 Task: Create a task  Integrate website with a new customer support ticketing system , assign it to team member softage.5@softage.net in the project AgileJump and update the status of the task to  Off Track , set the priority of the task to Medium
Action: Mouse moved to (78, 56)
Screenshot: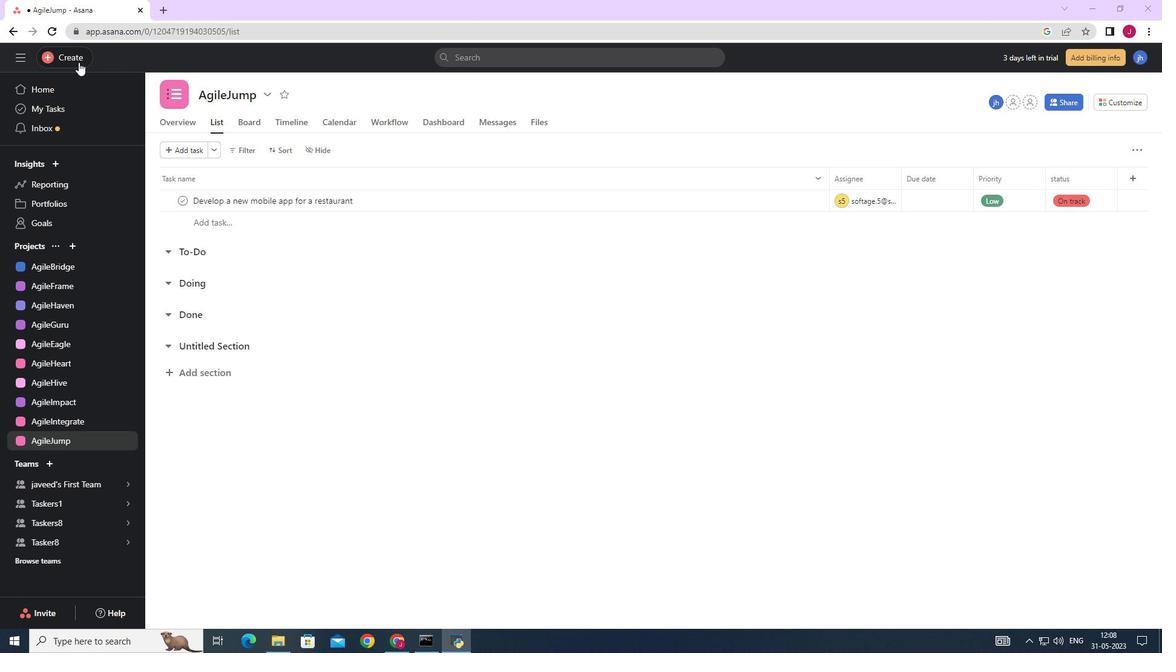
Action: Mouse pressed left at (78, 56)
Screenshot: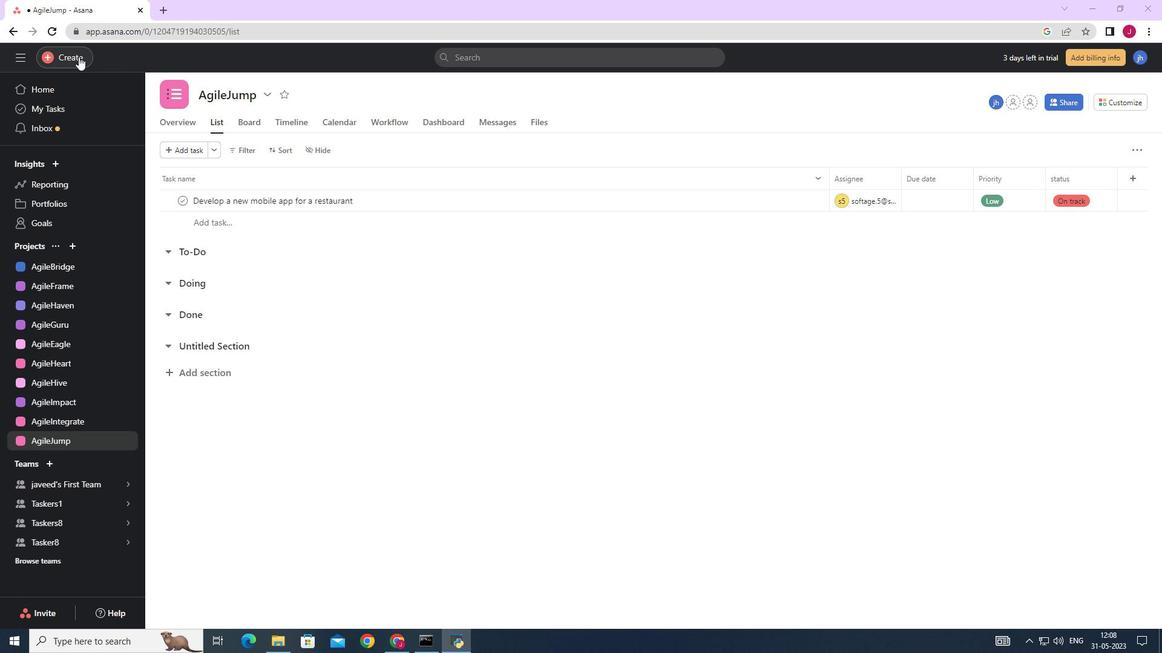 
Action: Mouse moved to (165, 62)
Screenshot: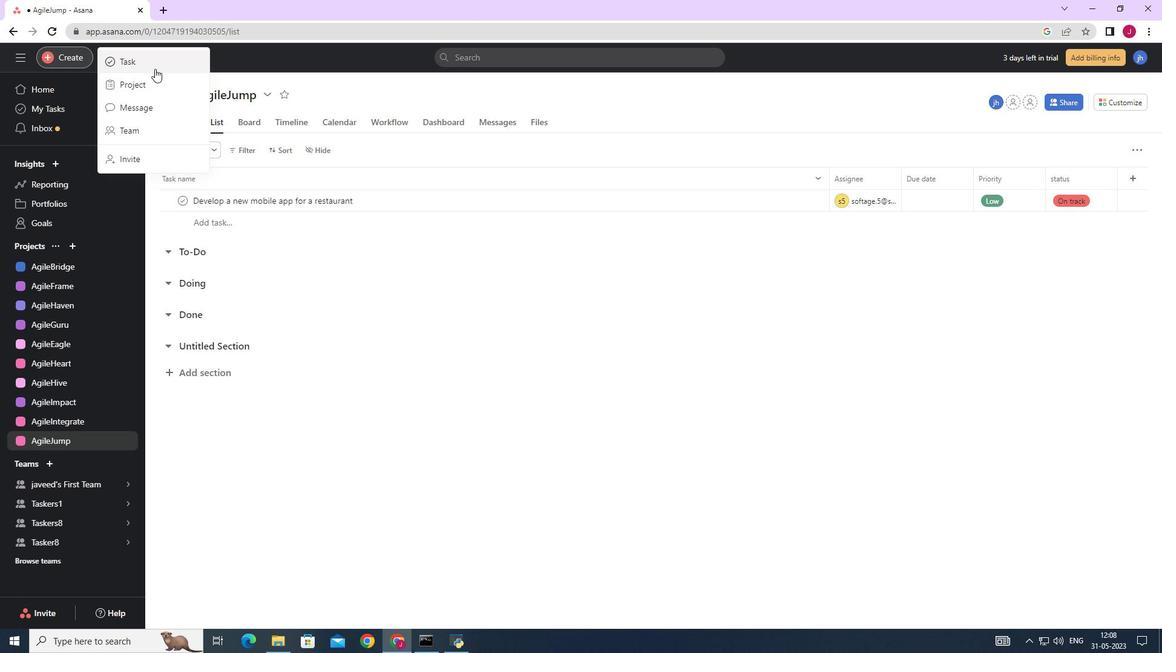 
Action: Mouse pressed left at (165, 62)
Screenshot: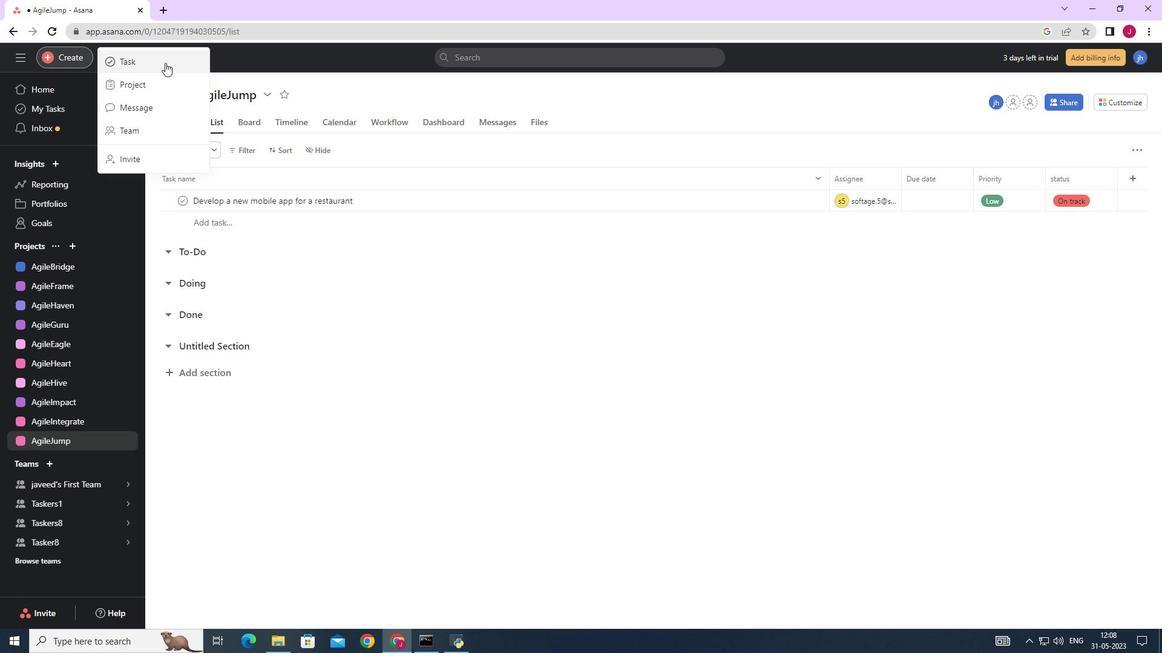 
Action: Mouse moved to (946, 400)
Screenshot: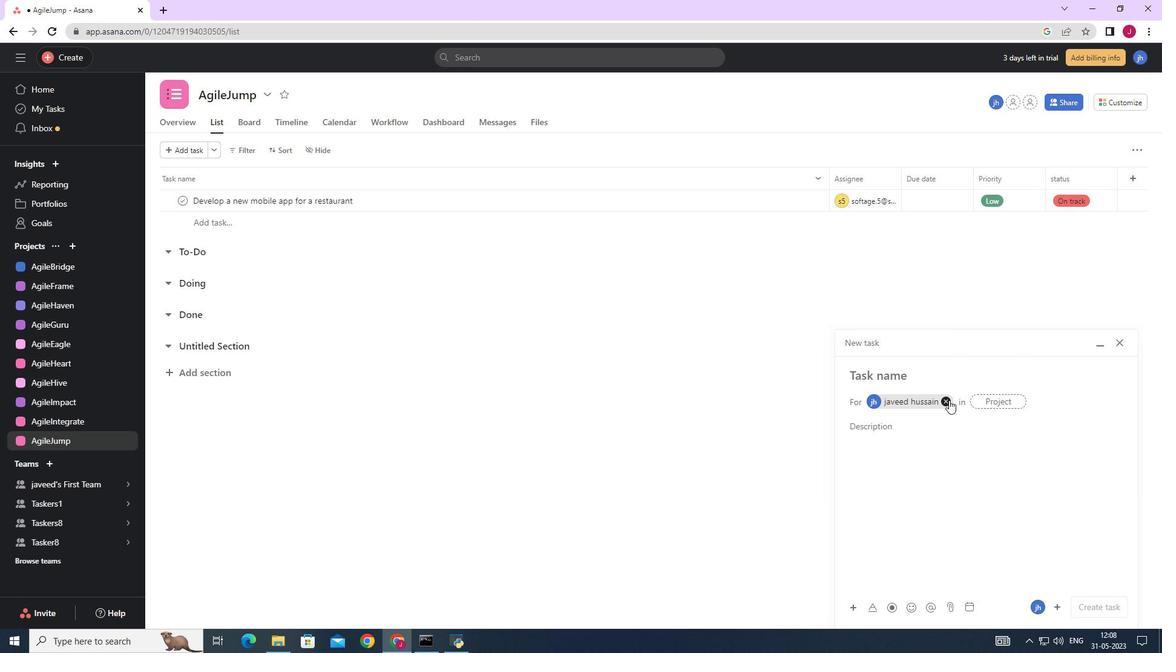 
Action: Mouse pressed left at (946, 400)
Screenshot: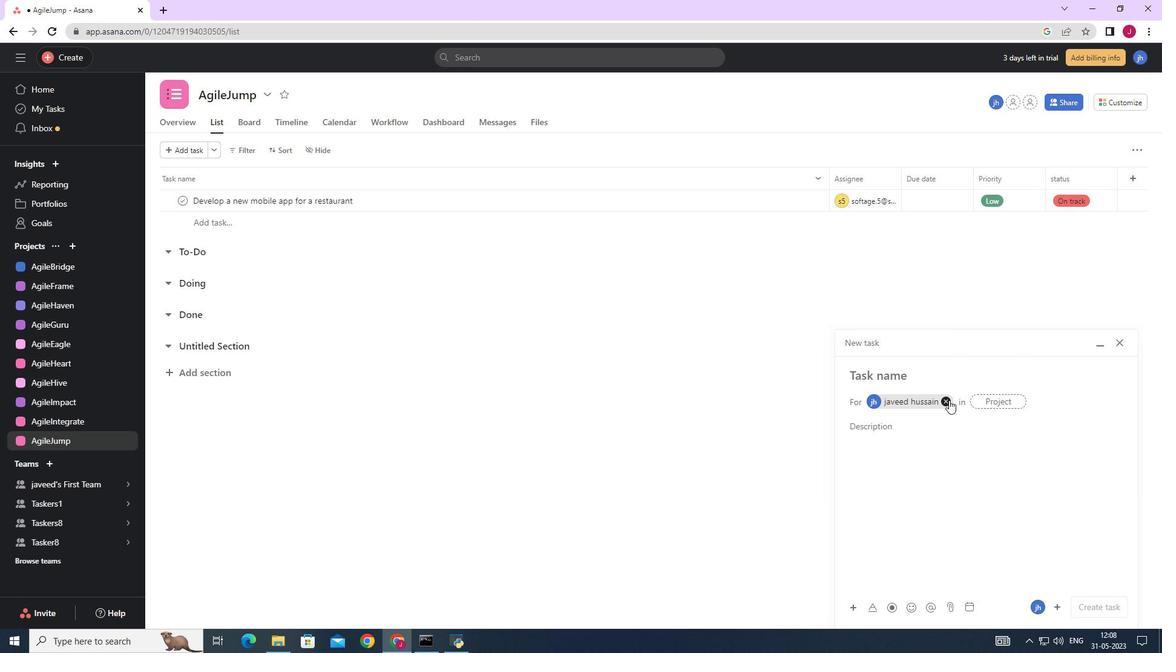 
Action: Mouse moved to (886, 381)
Screenshot: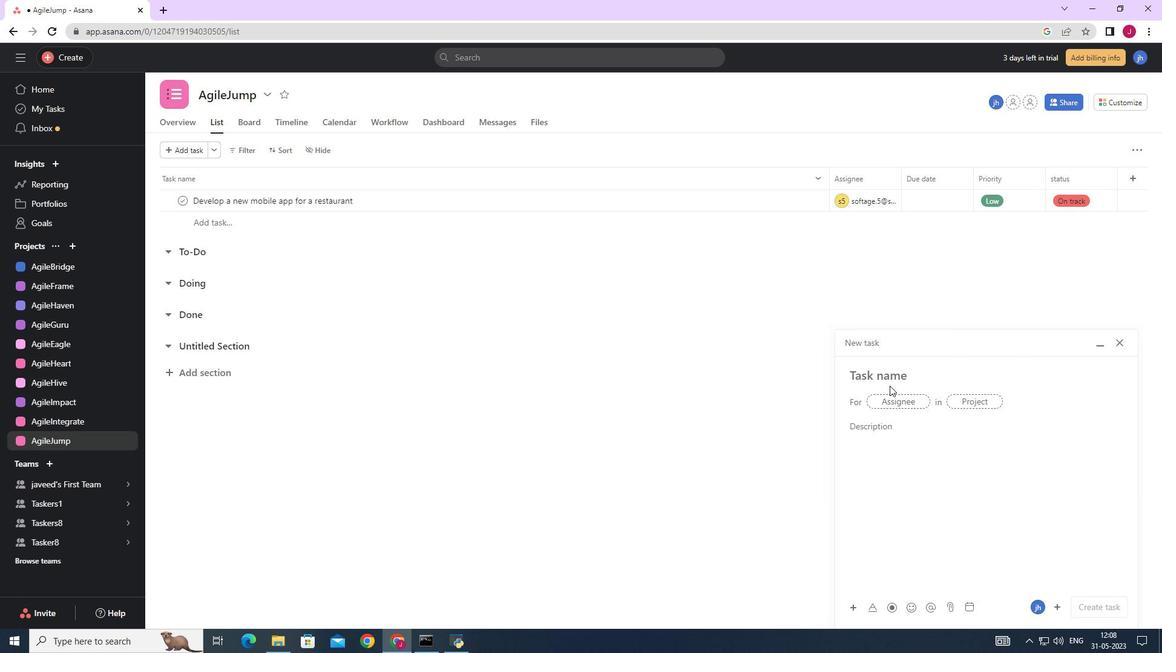
Action: Key pressed <Key.caps_lock>I<Key.caps_lock>ntegrate<Key.space>website<Key.space>with<Key.space>a<Key.space>new<Key.space>customer<Key.space>support<Key.space>ticketing<Key.space>system
Screenshot: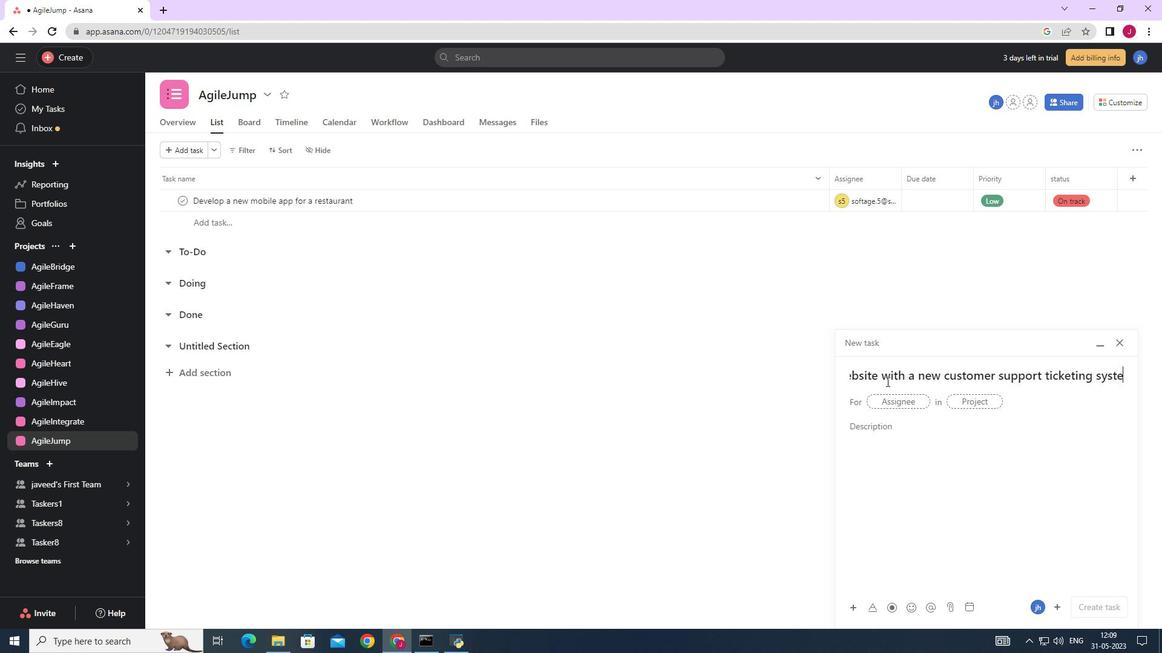 
Action: Mouse moved to (905, 401)
Screenshot: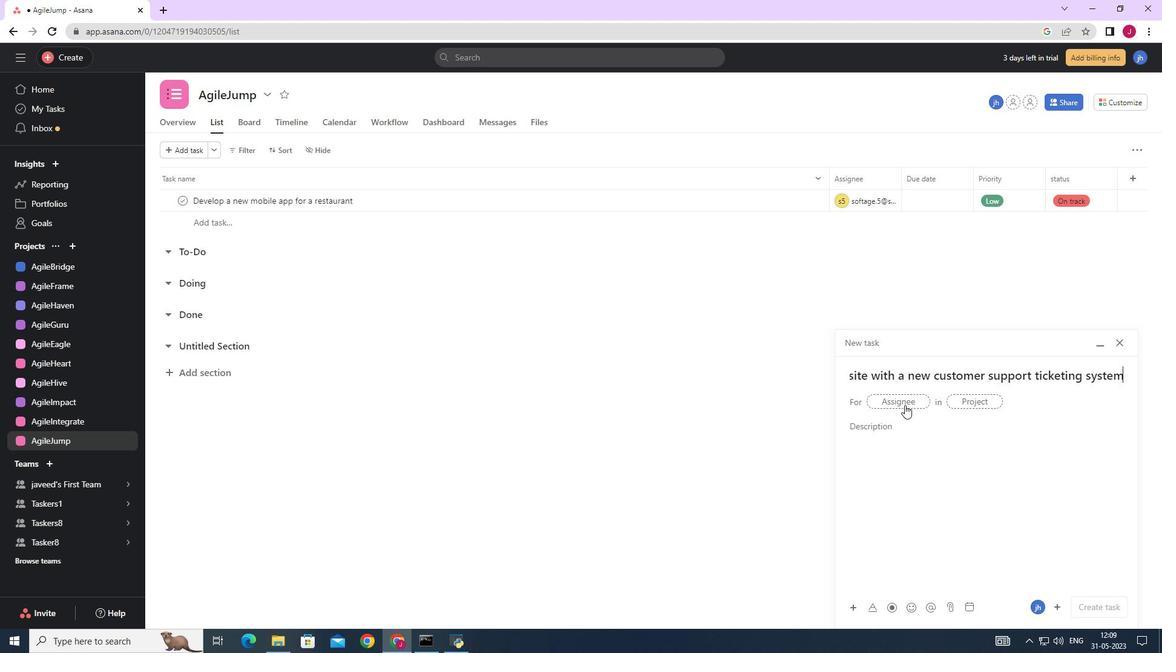 
Action: Mouse pressed left at (905, 401)
Screenshot: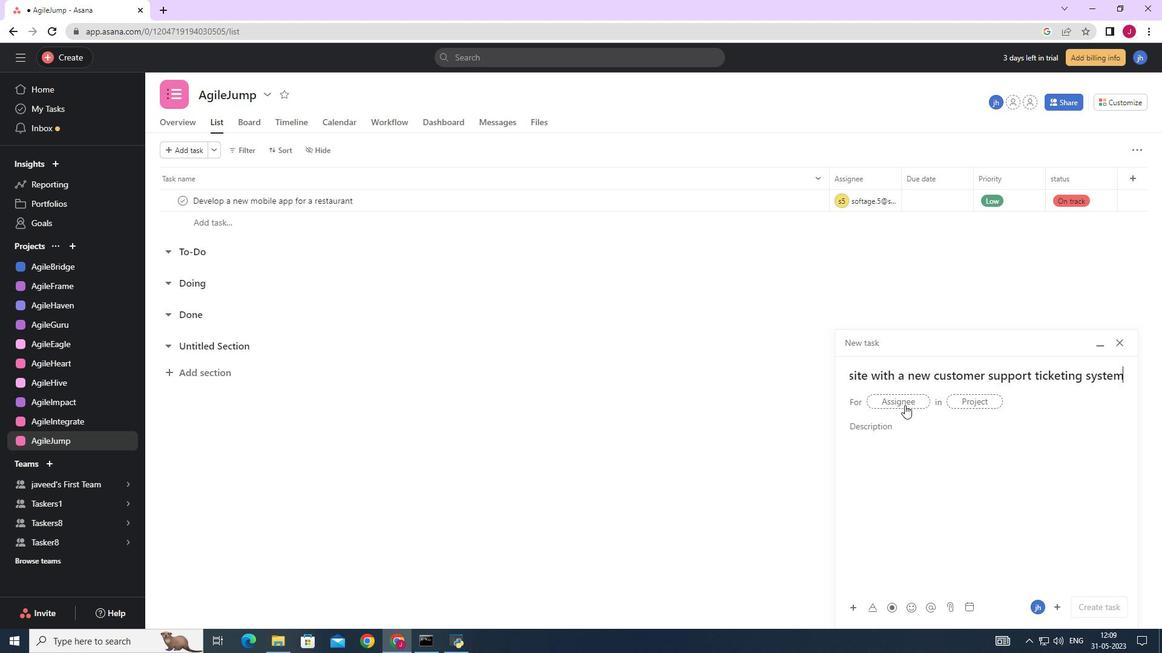 
Action: Key pressed softage.5
Screenshot: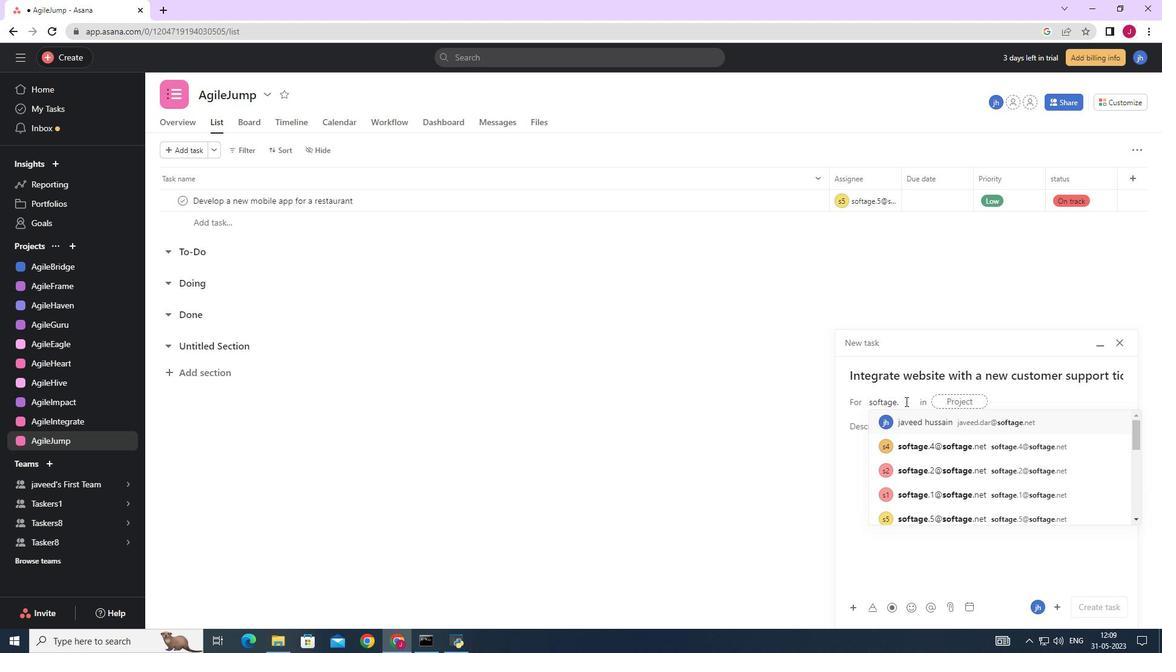 
Action: Mouse moved to (931, 425)
Screenshot: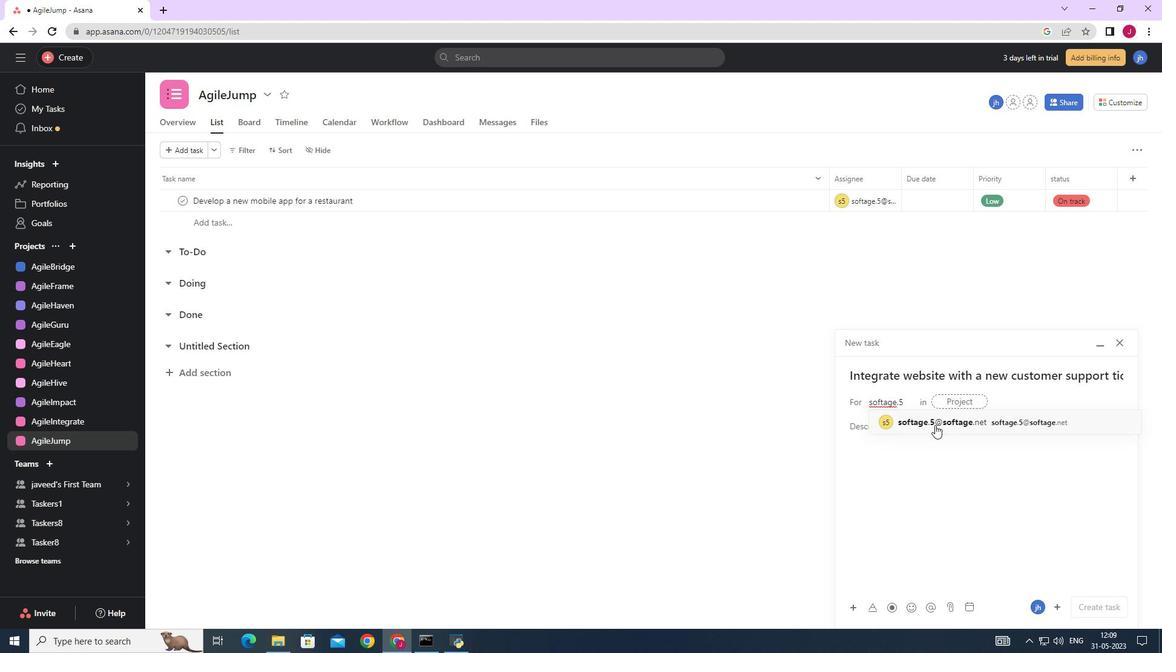 
Action: Mouse pressed left at (931, 425)
Screenshot: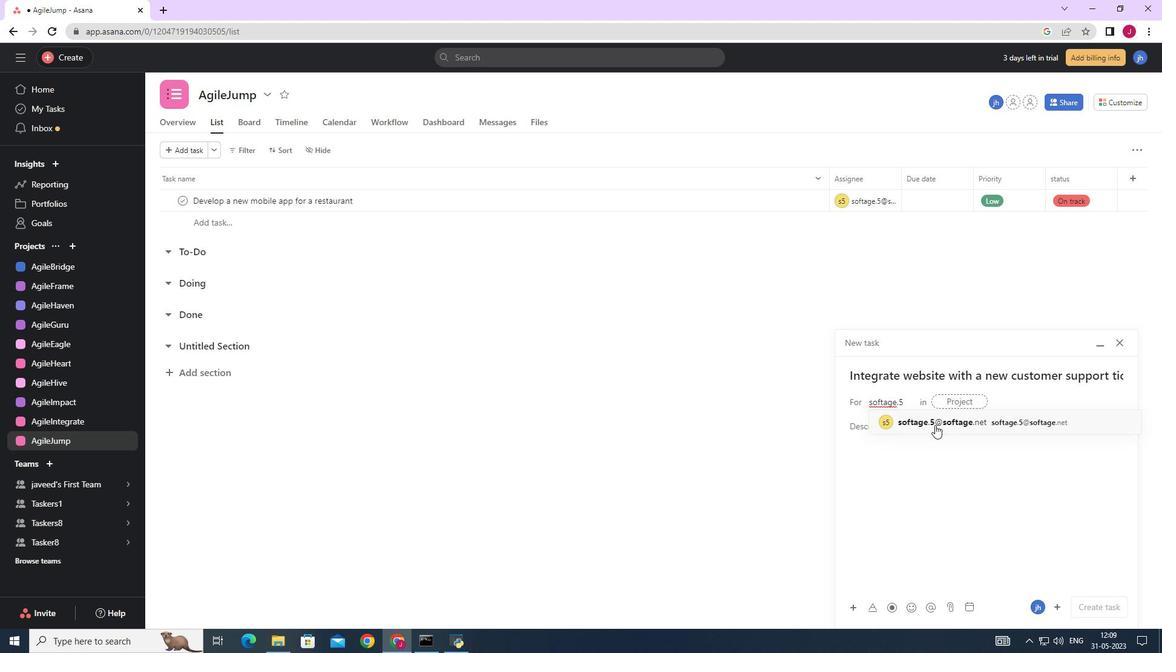 
Action: Mouse moved to (781, 418)
Screenshot: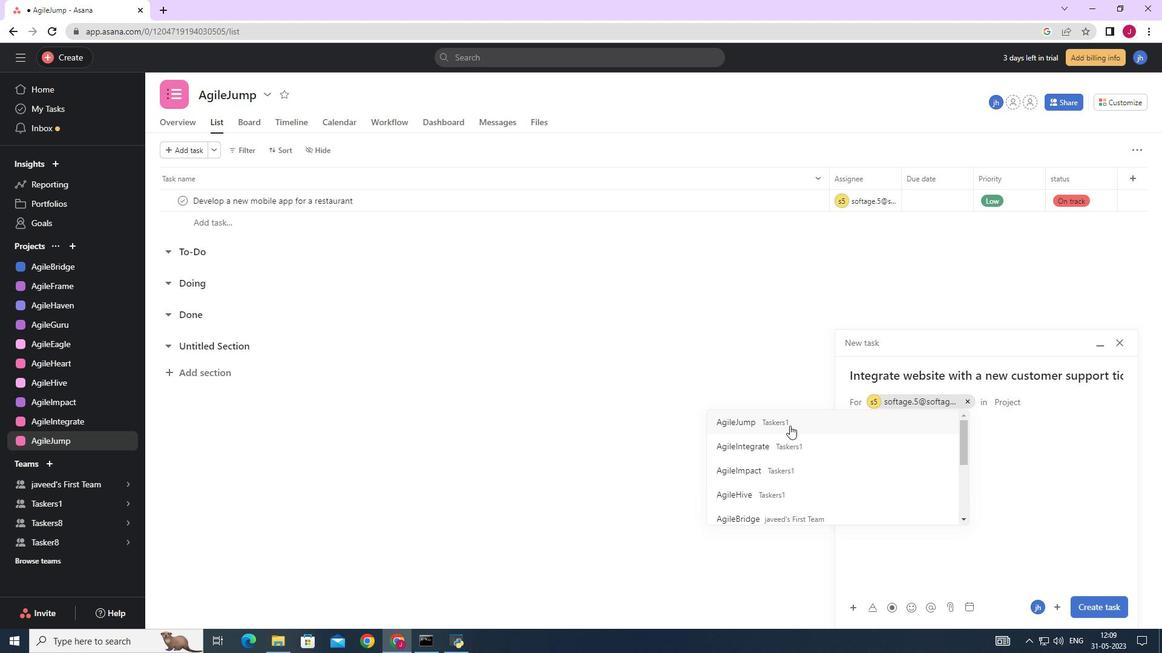 
Action: Mouse pressed left at (781, 418)
Screenshot: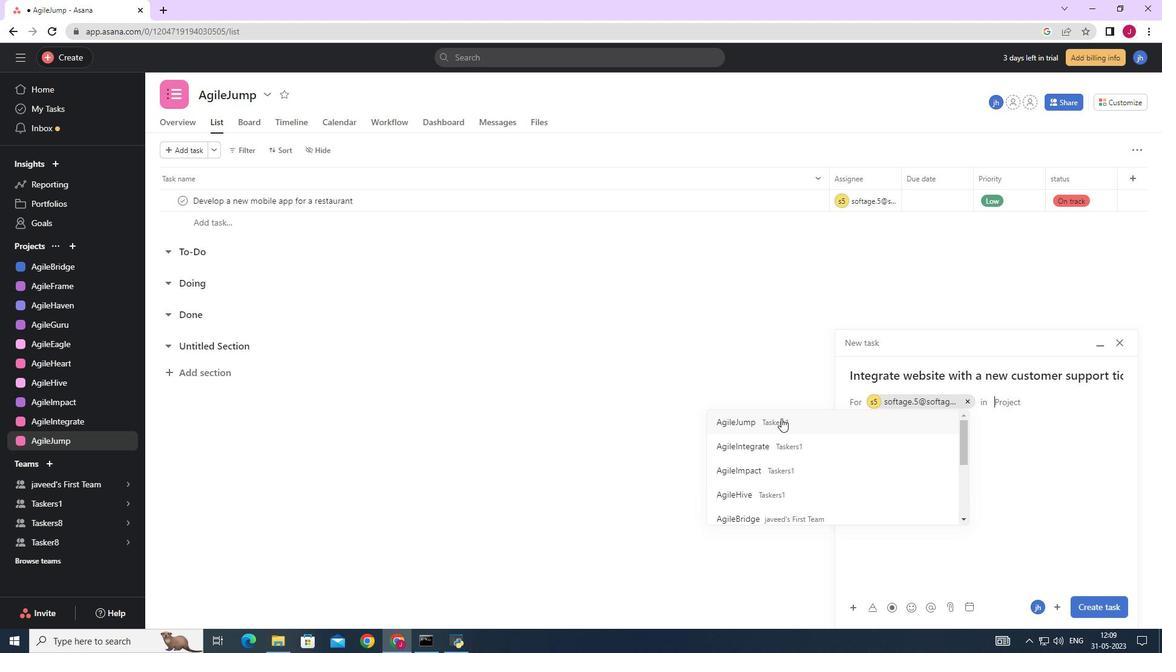 
Action: Mouse moved to (905, 427)
Screenshot: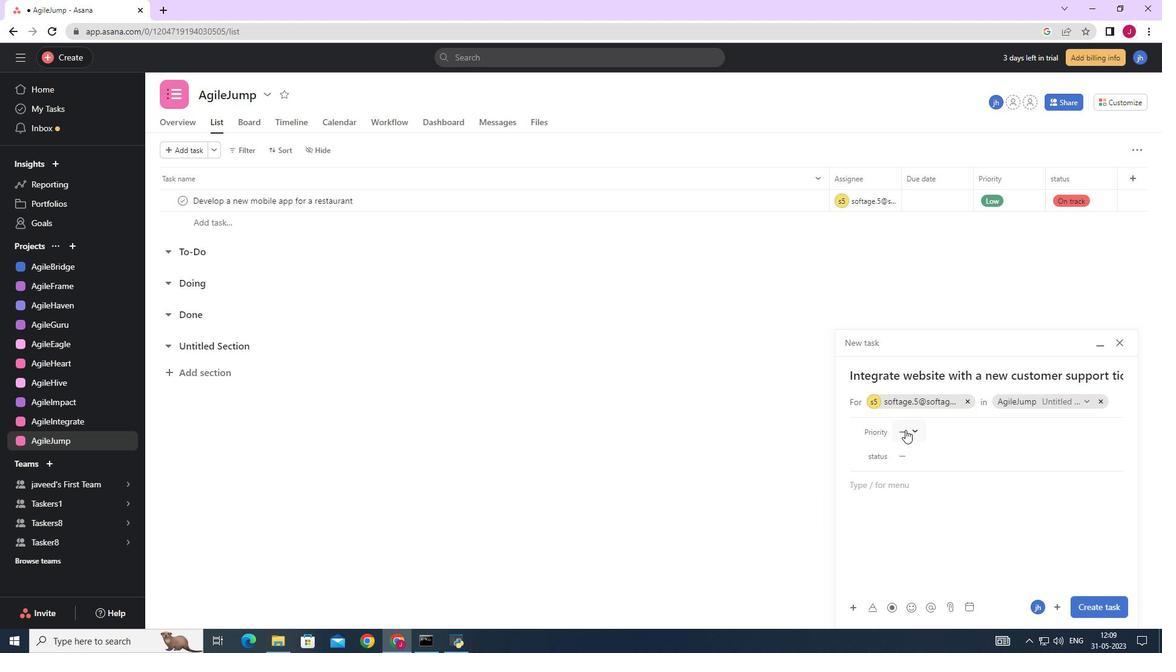
Action: Mouse pressed left at (905, 427)
Screenshot: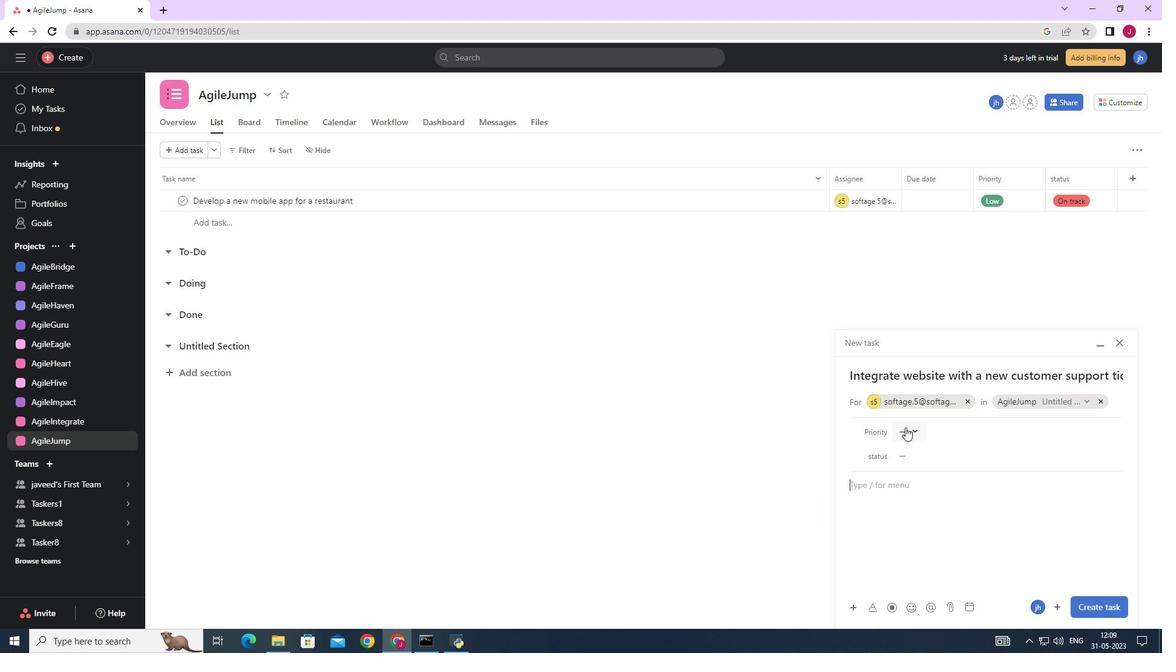 
Action: Mouse moved to (930, 493)
Screenshot: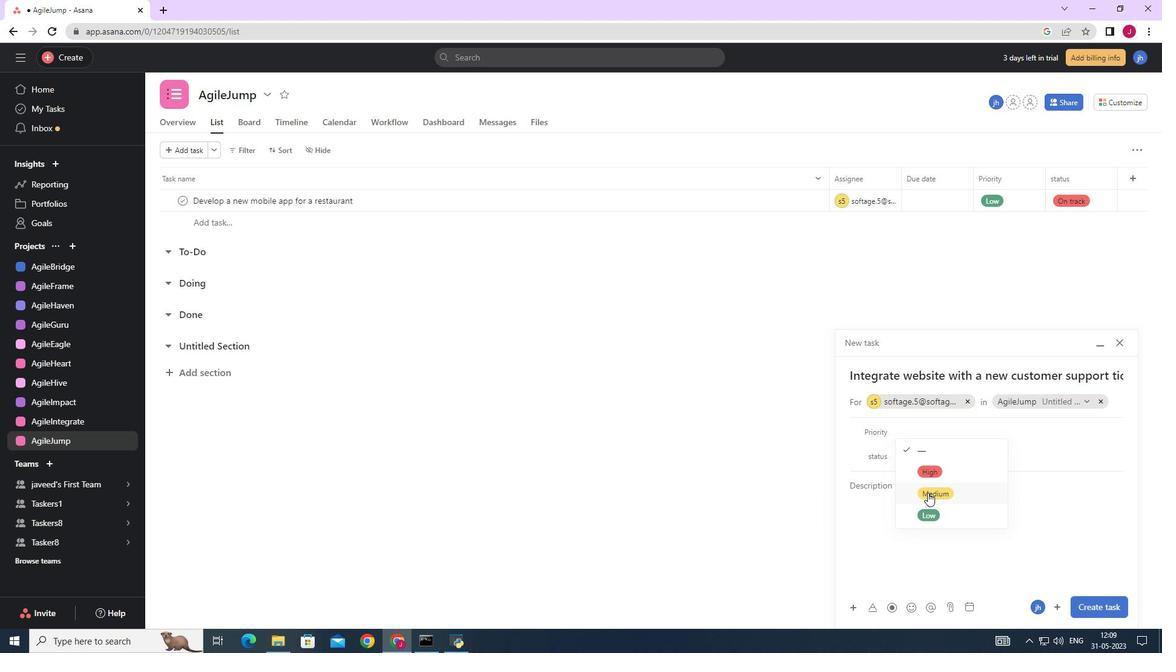 
Action: Mouse pressed left at (930, 493)
Screenshot: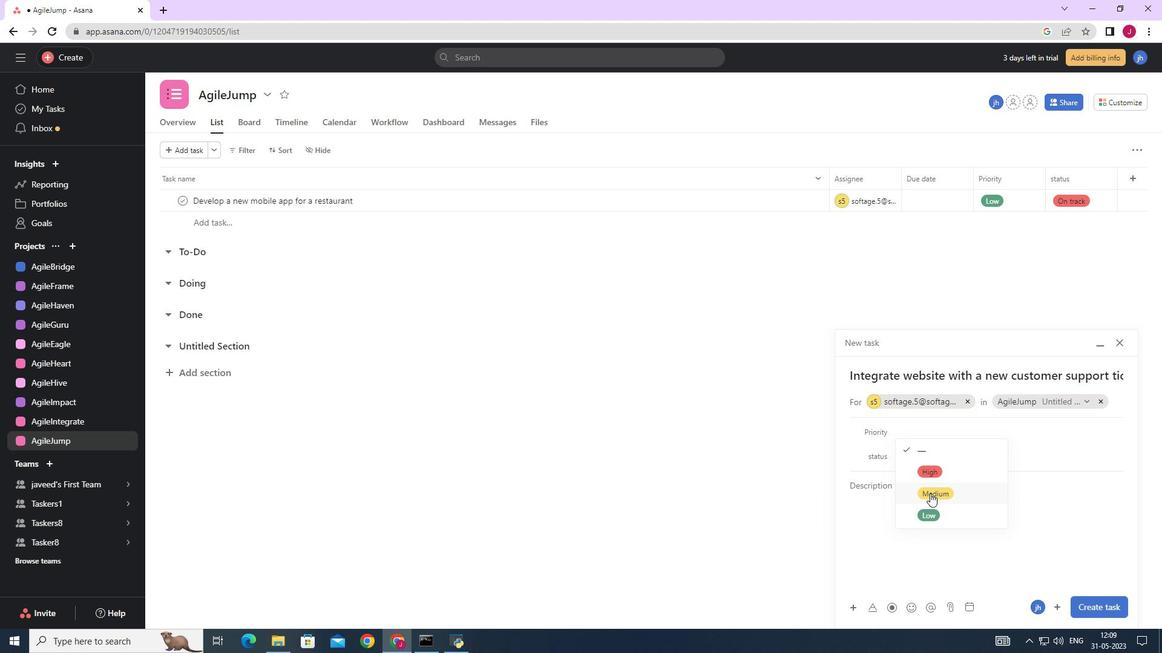 
Action: Mouse moved to (911, 461)
Screenshot: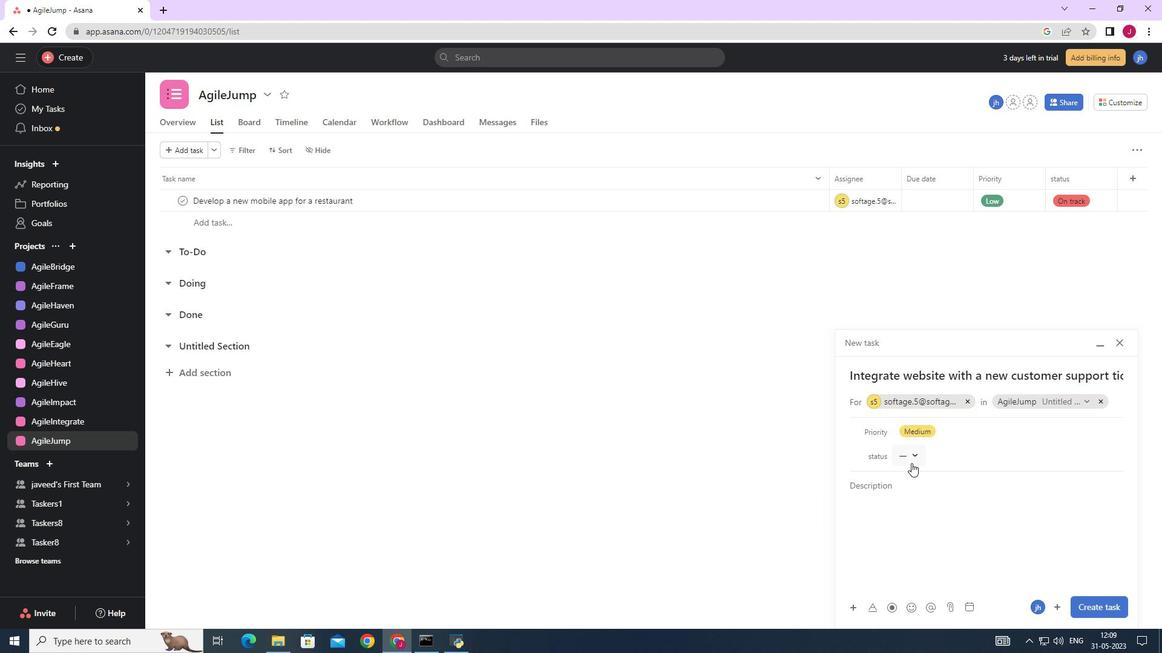 
Action: Mouse pressed left at (911, 461)
Screenshot: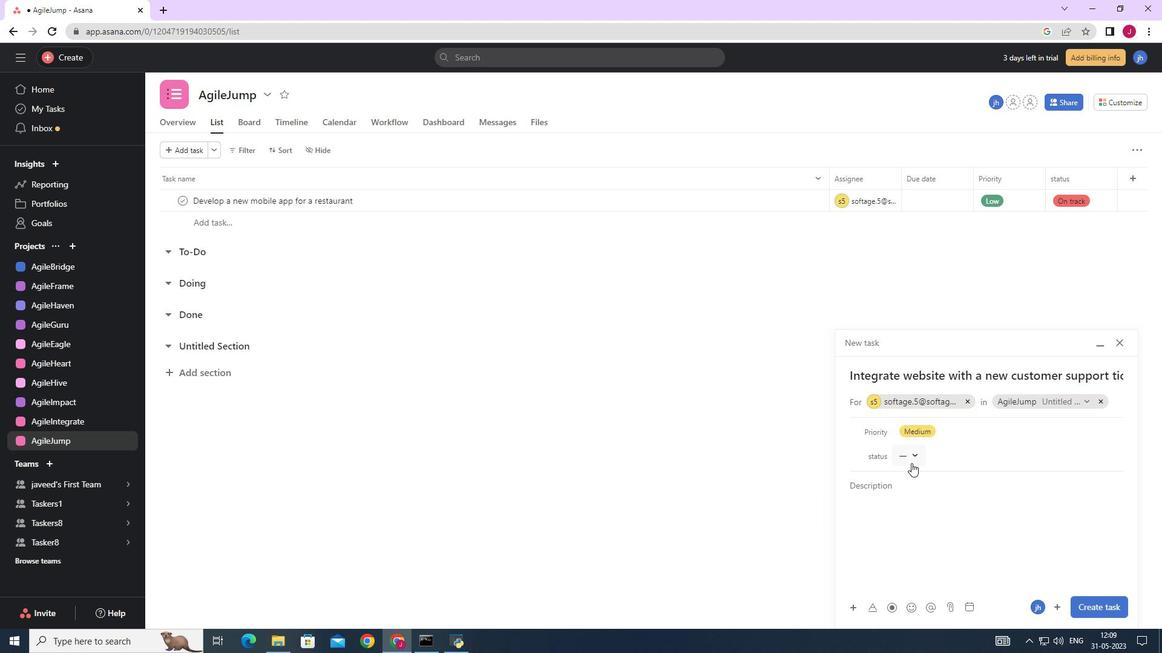 
Action: Mouse moved to (932, 493)
Screenshot: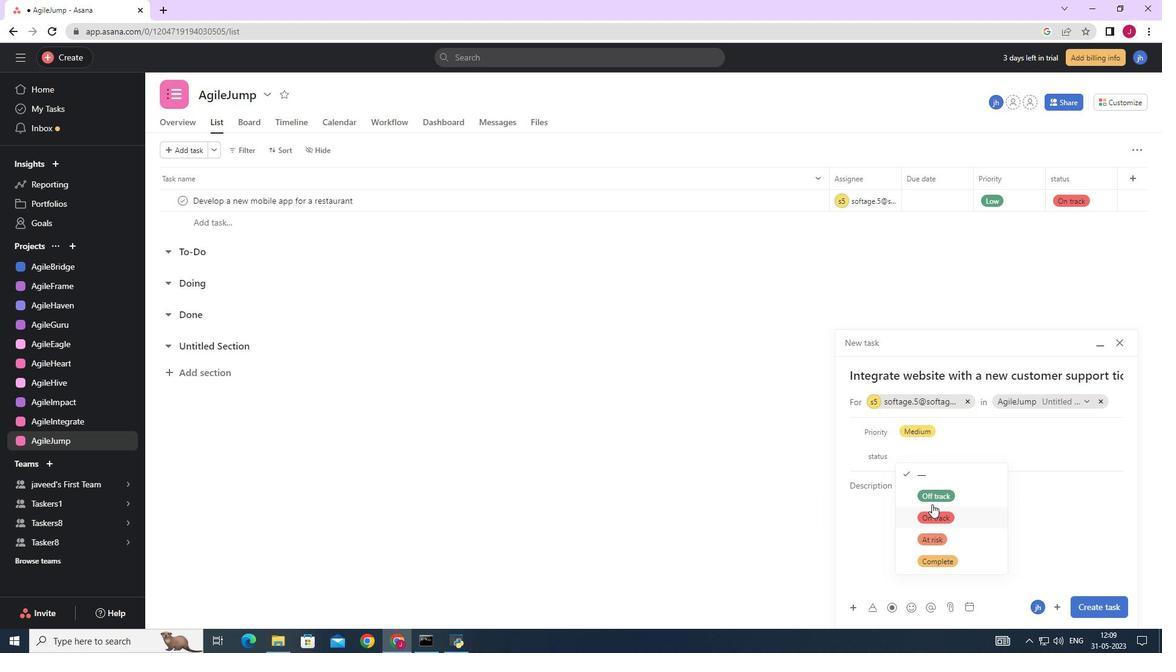 
Action: Mouse pressed left at (932, 493)
Screenshot: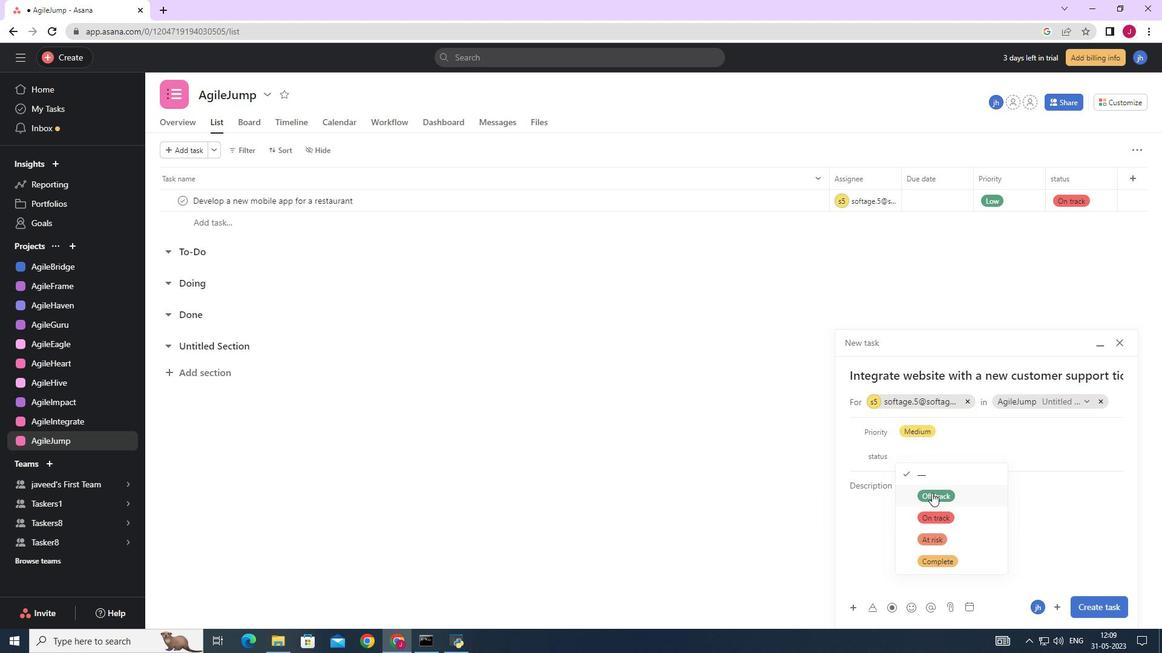 
Action: Mouse moved to (1108, 606)
Screenshot: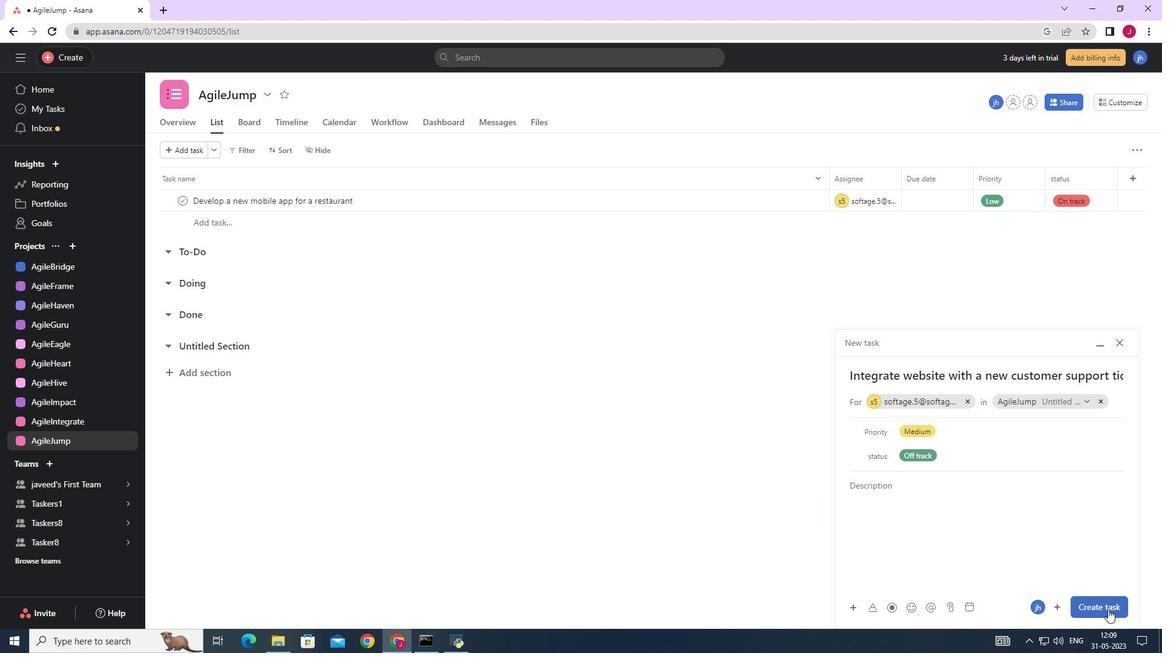 
Action: Mouse pressed left at (1108, 606)
Screenshot: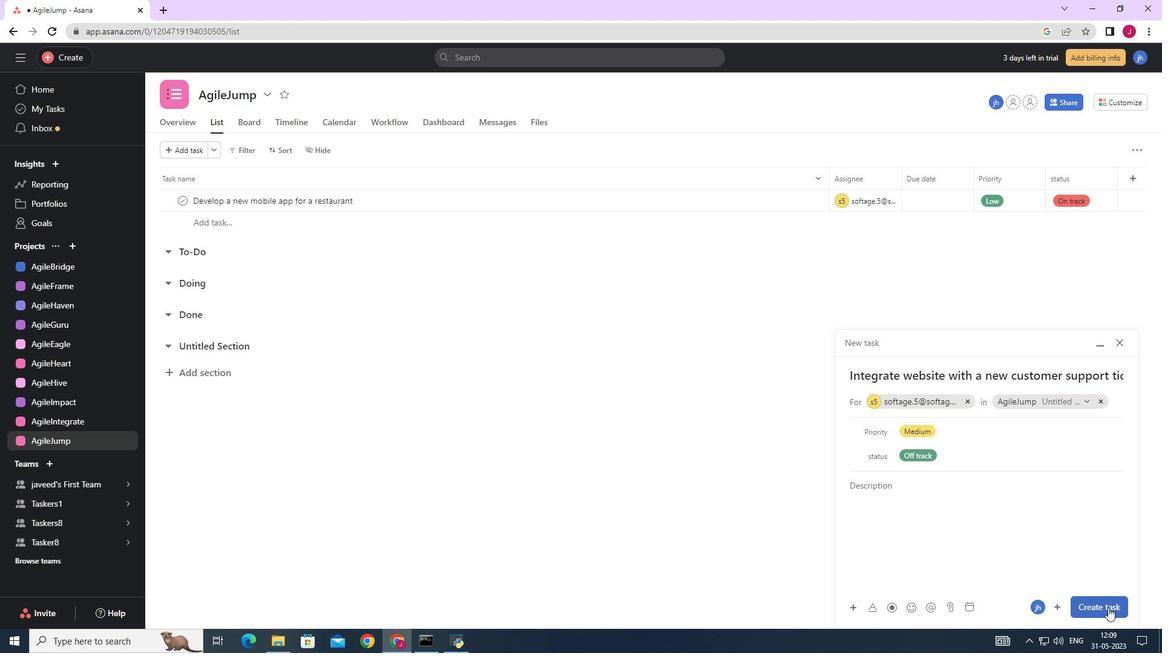 
Action: Mouse moved to (1047, 592)
Screenshot: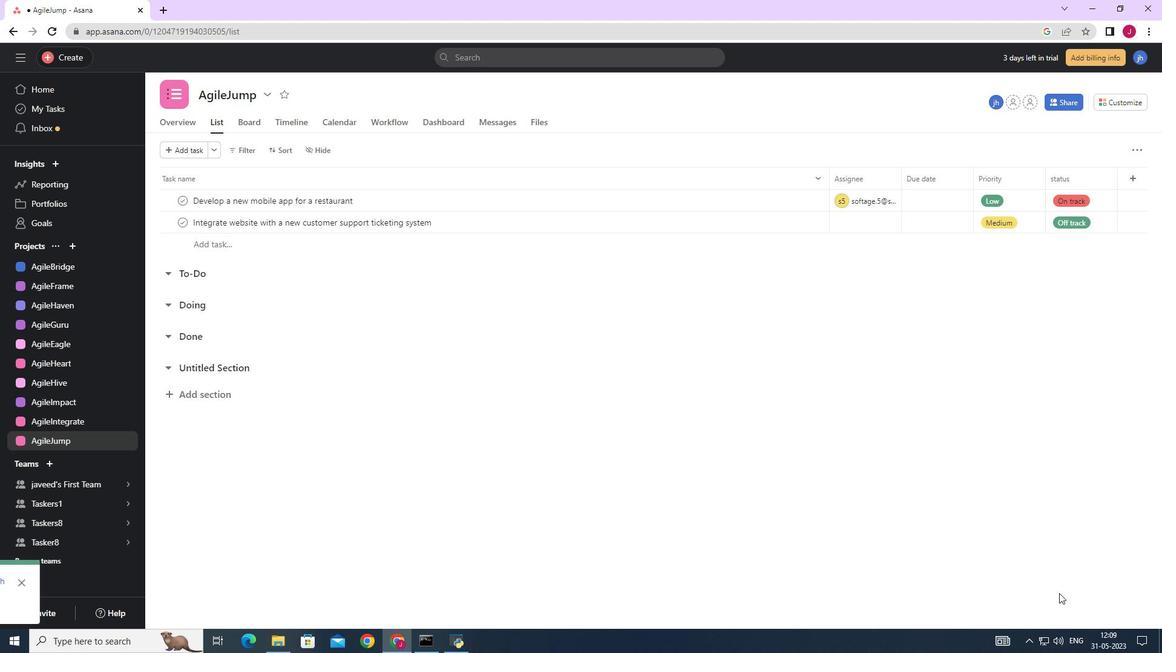 
